 Task: Create Workspace Brand Strategy Workspace description Track inventory levels and manage stock. Workspace type Education
Action: Mouse moved to (296, 61)
Screenshot: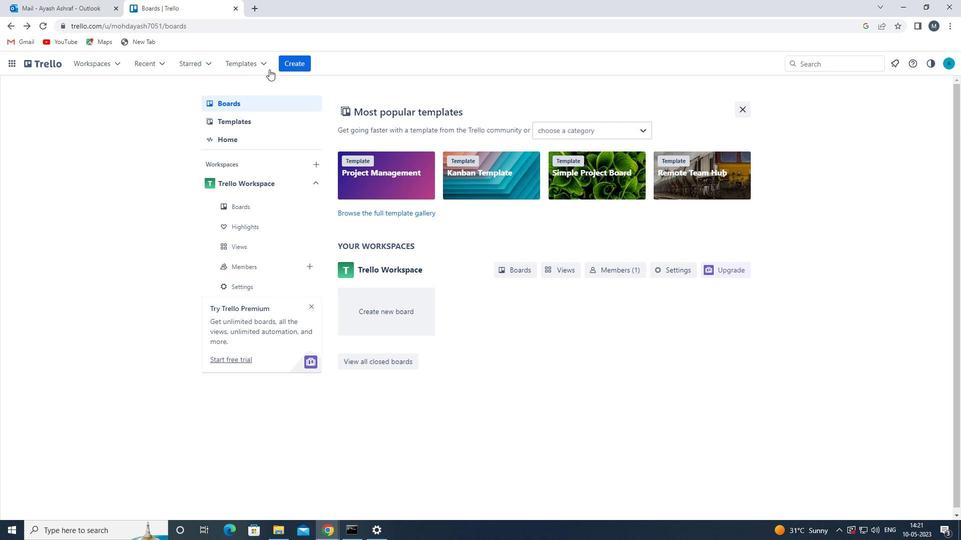
Action: Mouse pressed left at (296, 61)
Screenshot: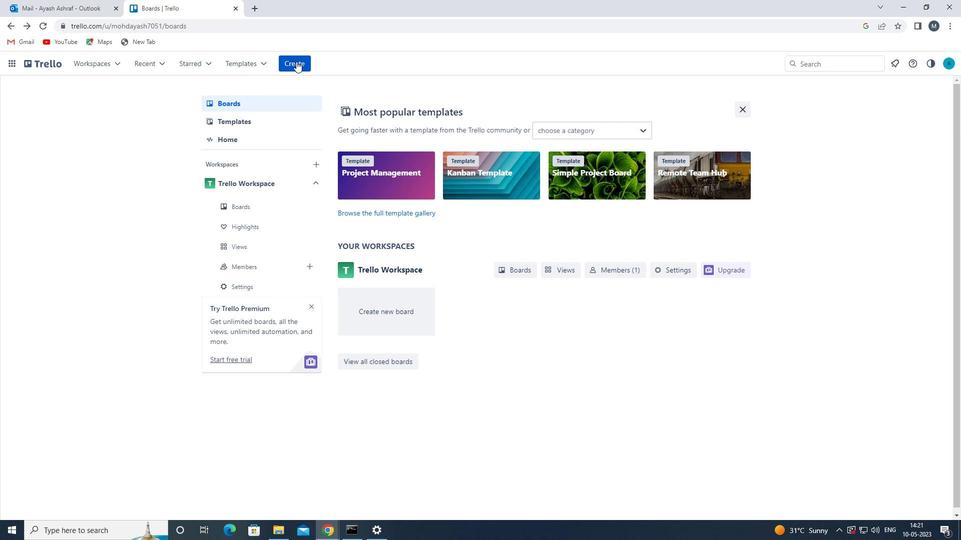 
Action: Mouse moved to (324, 166)
Screenshot: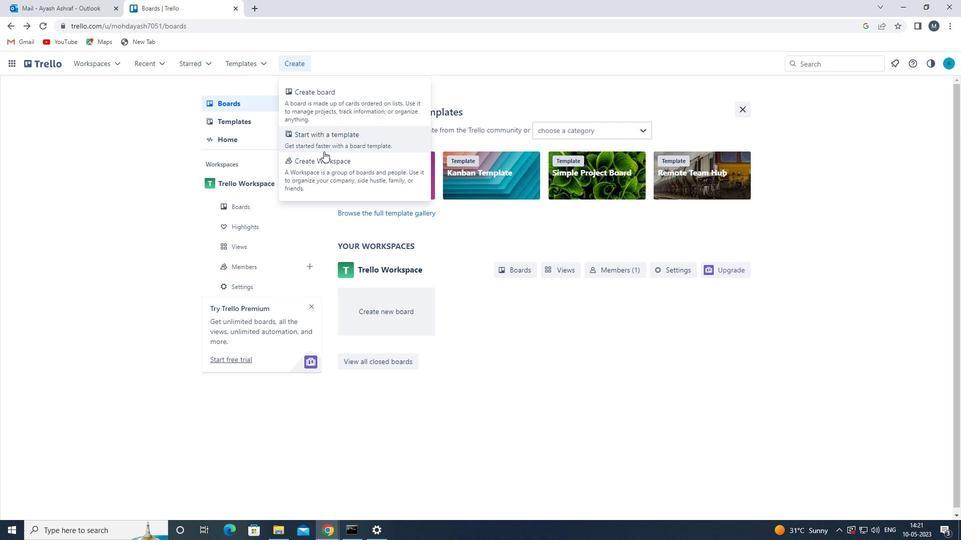 
Action: Mouse pressed left at (324, 166)
Screenshot: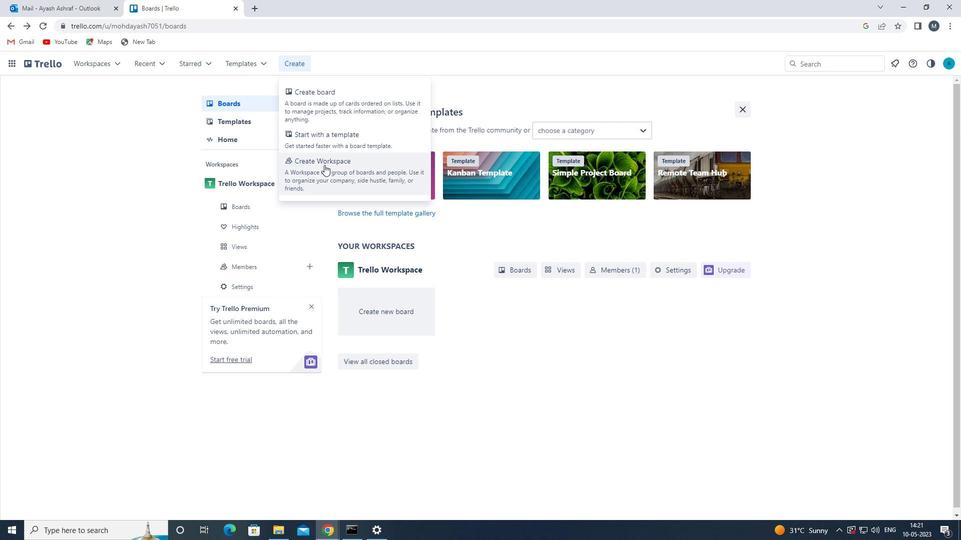 
Action: Mouse moved to (321, 192)
Screenshot: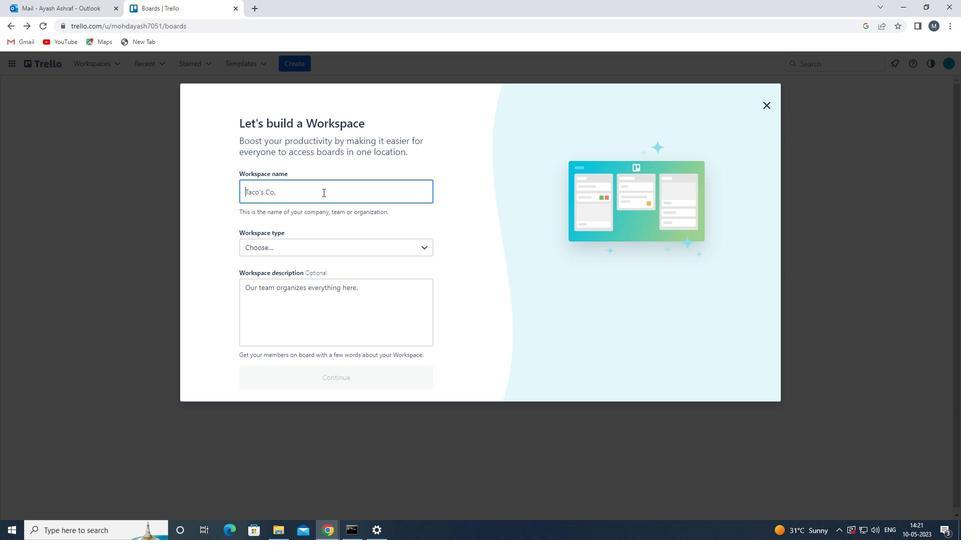
Action: Mouse pressed left at (321, 192)
Screenshot: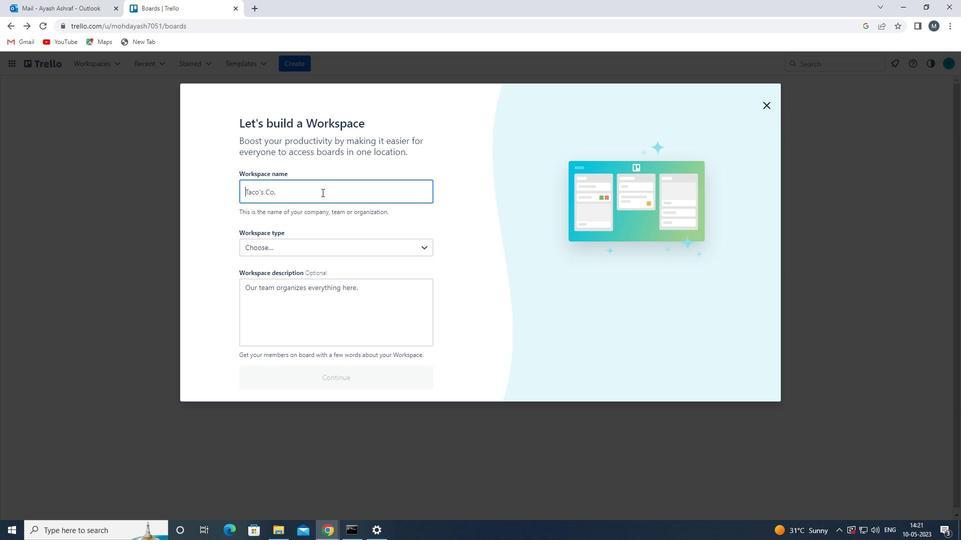 
Action: Key pressed <Key.shift><Key.shift>BRAND<Key.space><Key.shift><Key.shift><Key.shift><Key.shift><Key.shift><Key.shift><Key.shift><Key.shift><Key.shift>STRATEGY
Screenshot: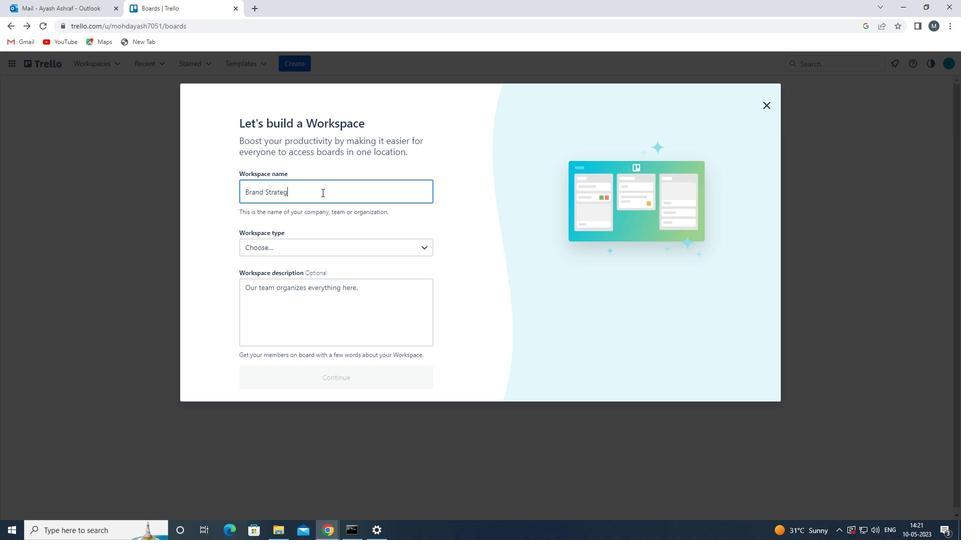 
Action: Mouse moved to (305, 244)
Screenshot: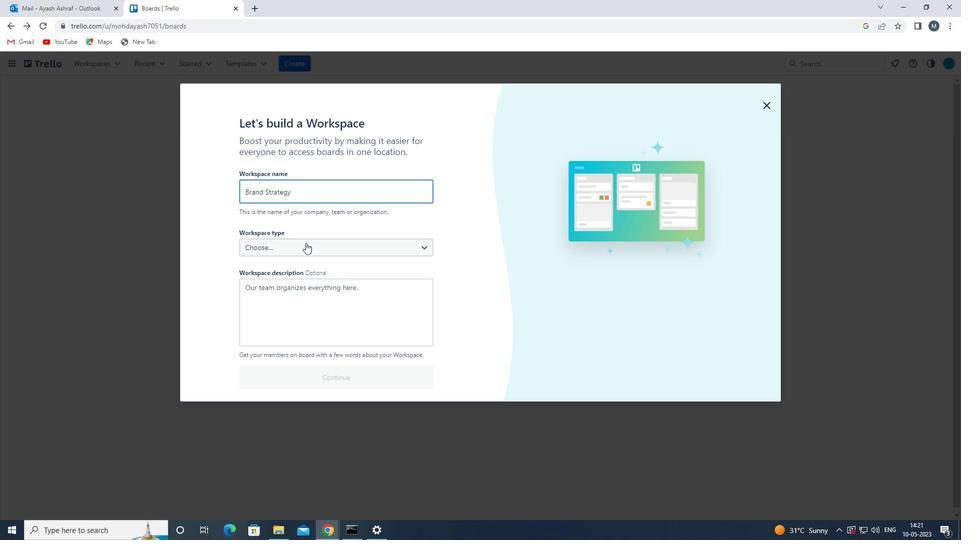 
Action: Mouse pressed left at (305, 244)
Screenshot: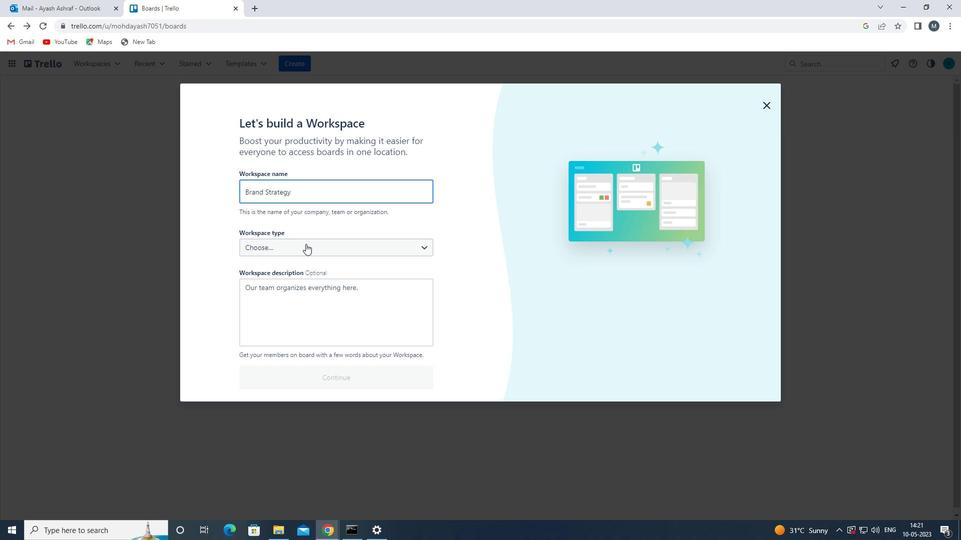 
Action: Mouse moved to (300, 351)
Screenshot: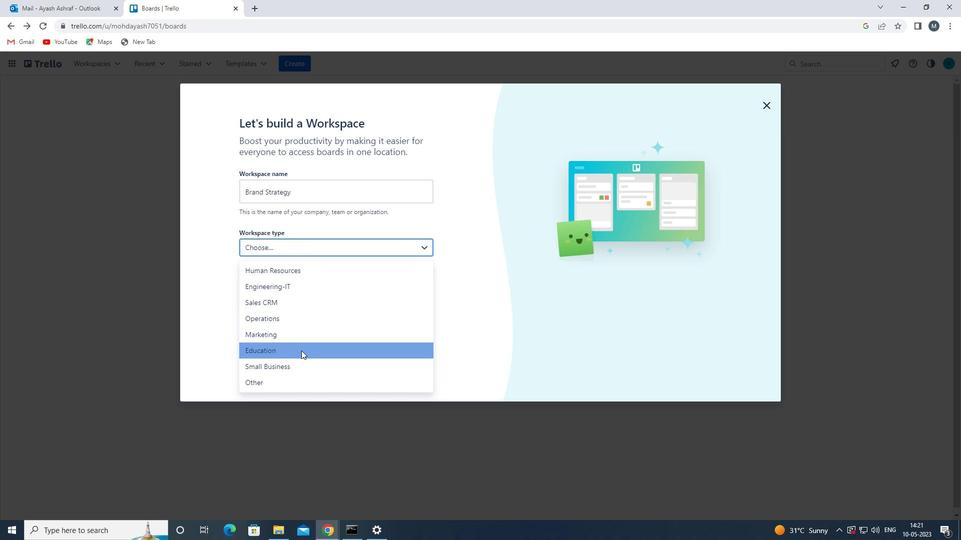 
Action: Mouse pressed left at (300, 351)
Screenshot: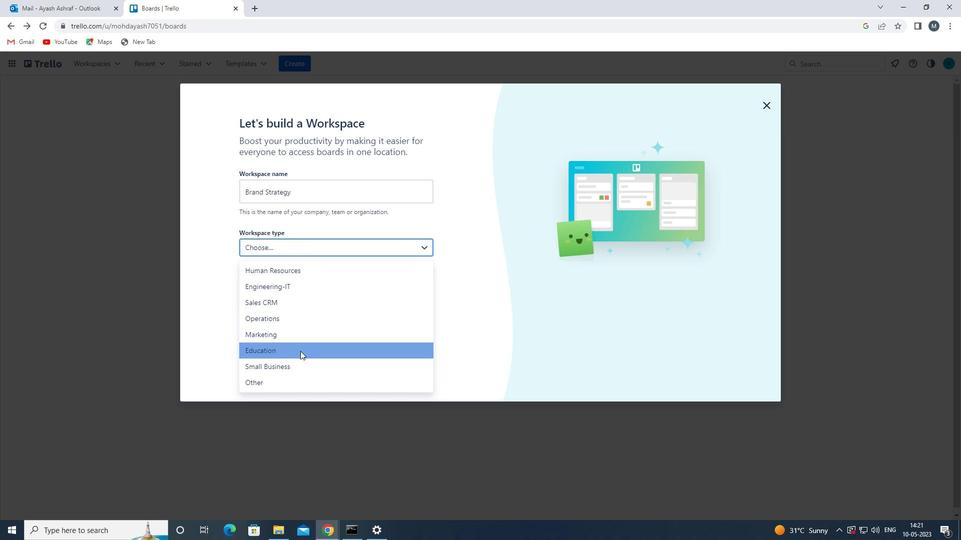 
Action: Mouse moved to (303, 302)
Screenshot: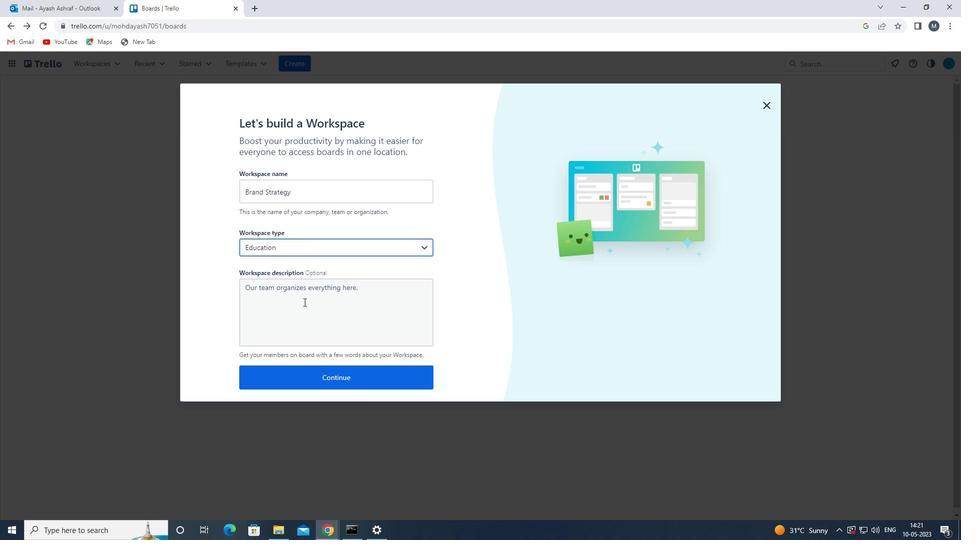 
Action: Mouse pressed left at (303, 302)
Screenshot: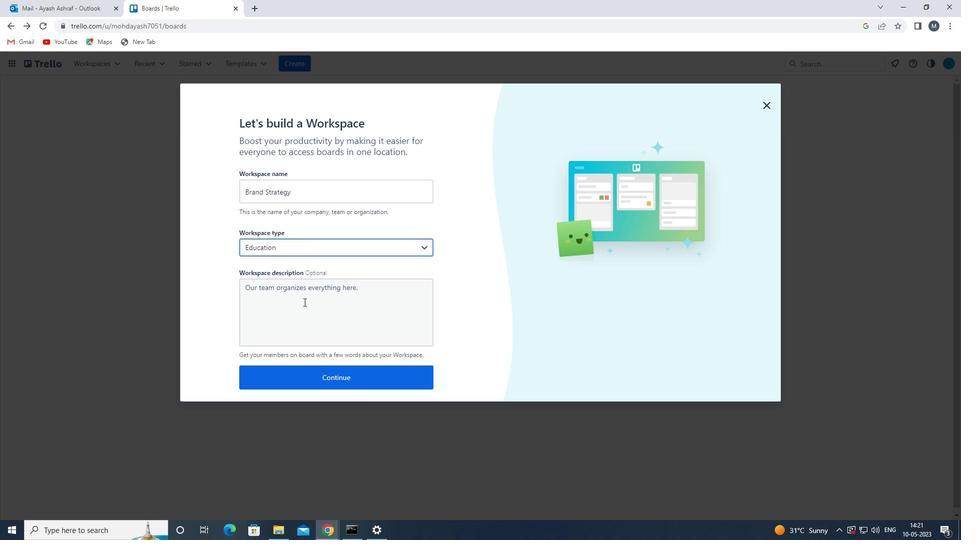 
Action: Key pressed <Key.shift>RE<Key.backspace><Key.backspace><Key.shift>TRACK<Key.space><Key.shift>I<Key.backspace>INVENTORY<Key.space>LEVELS<Key.space>AND<Key.space>MANAGE<Key.space>STOCK.
Screenshot: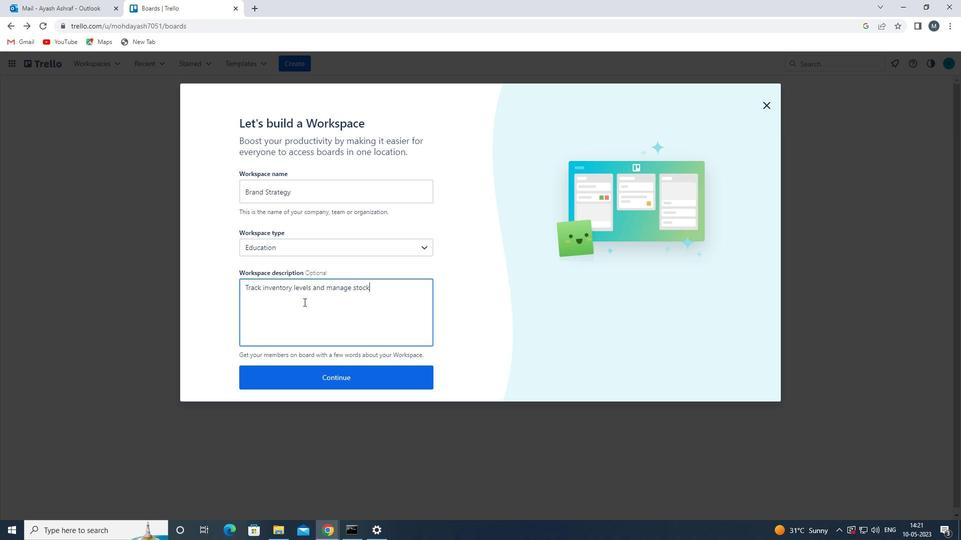 
Action: Mouse moved to (326, 381)
Screenshot: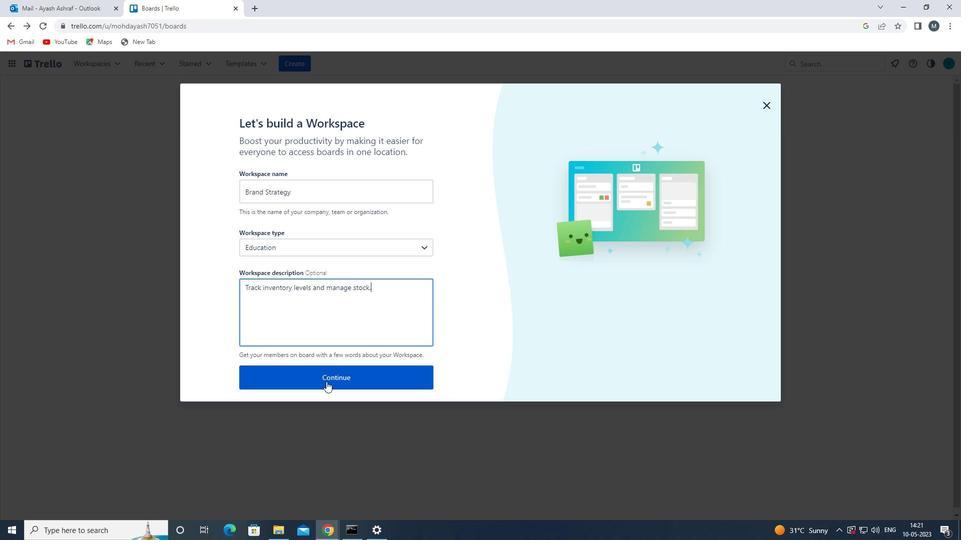 
Action: Mouse pressed left at (326, 381)
Screenshot: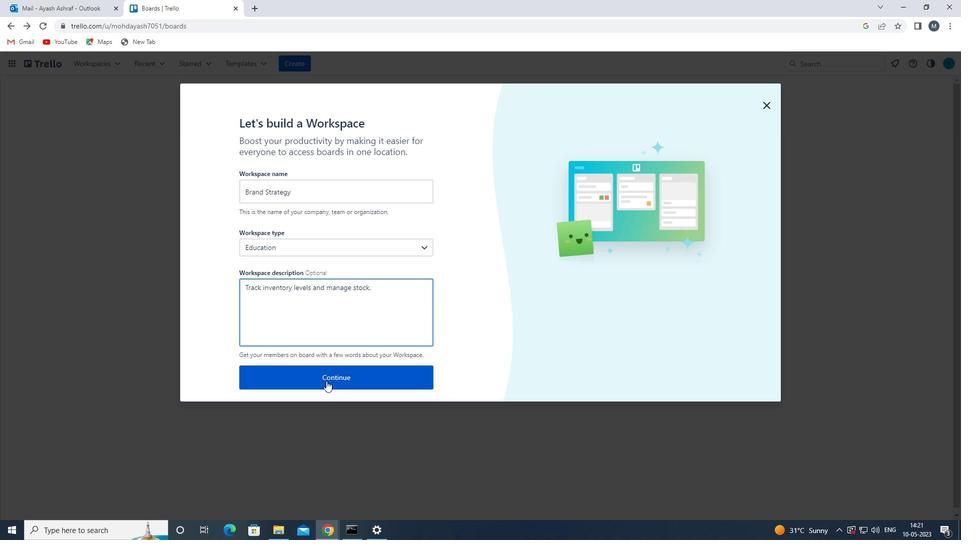 
